 Task: Add Taylor Farms Mediterranean Crunch Chopped Salad Kit to the cart.
Action: Mouse moved to (20, 120)
Screenshot: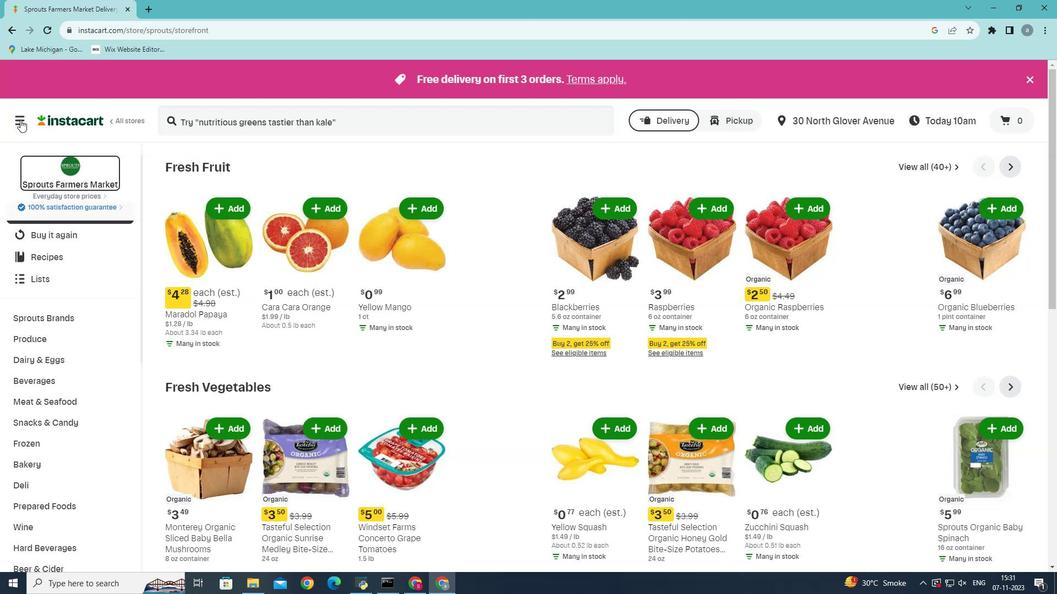 
Action: Mouse pressed left at (20, 120)
Screenshot: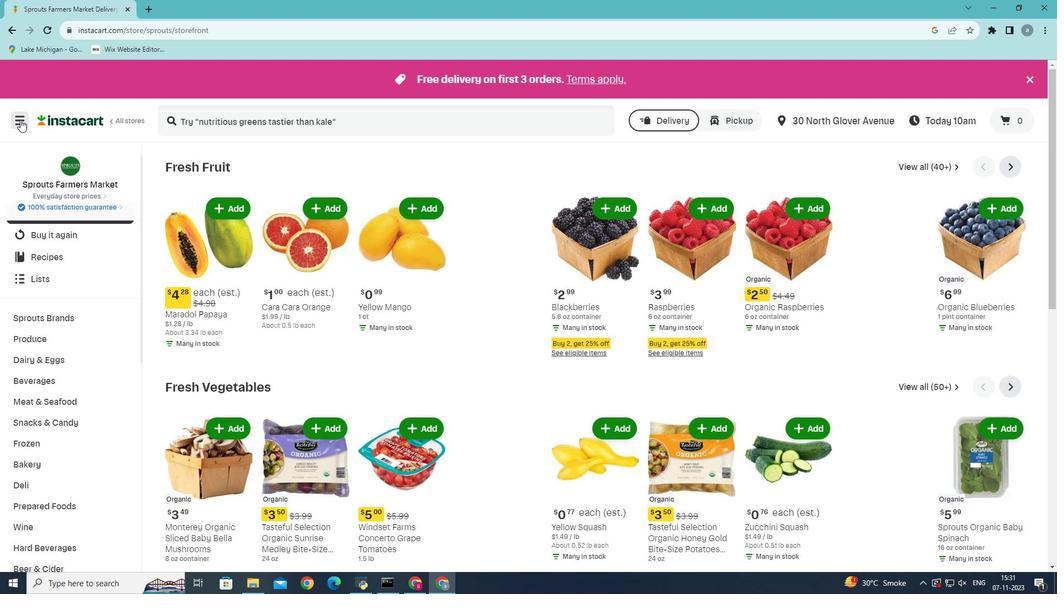 
Action: Mouse moved to (59, 305)
Screenshot: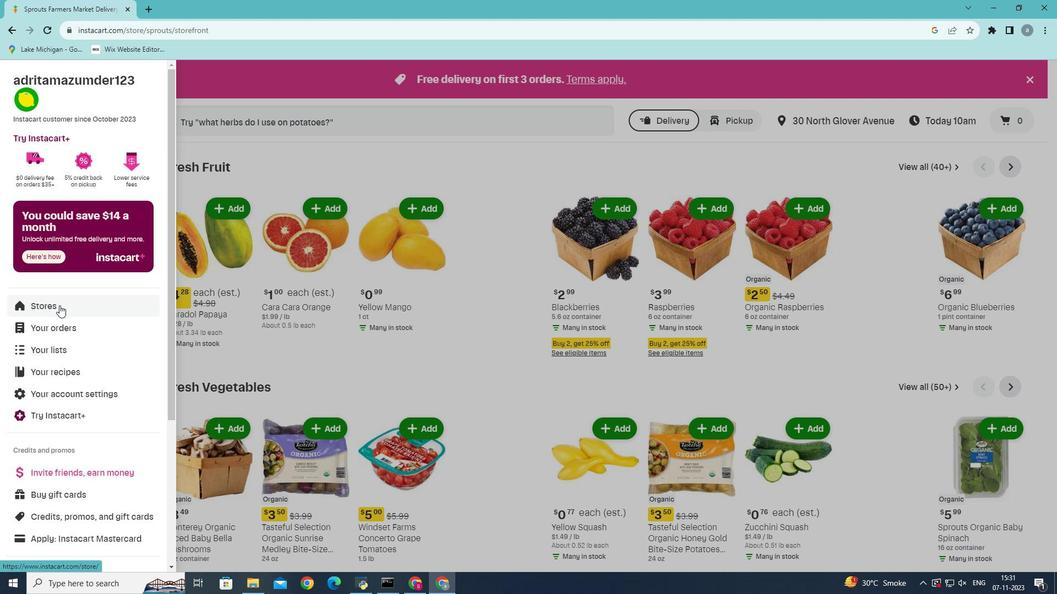 
Action: Mouse pressed left at (59, 305)
Screenshot: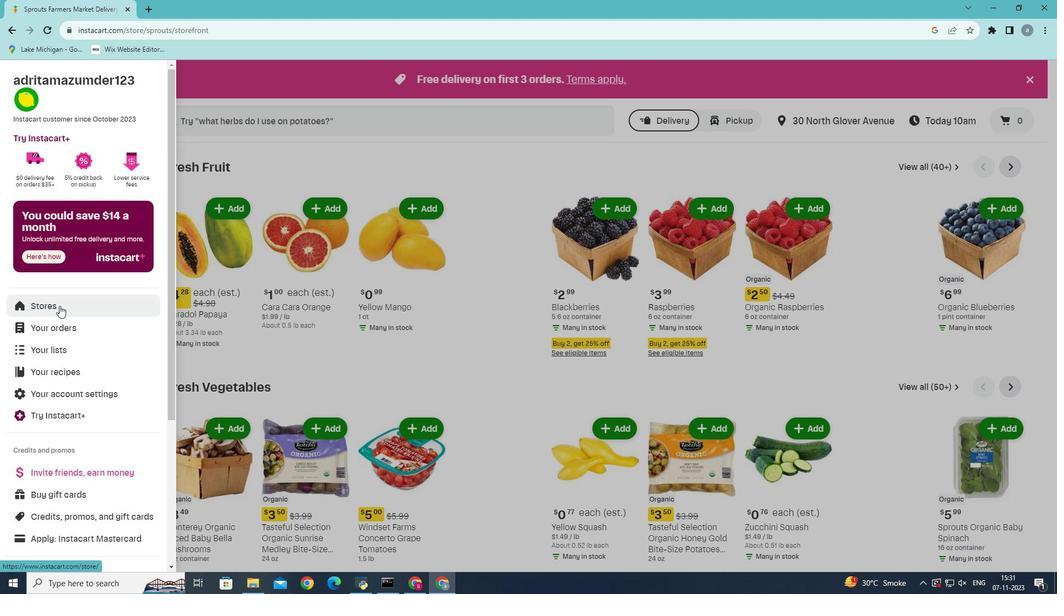 
Action: Mouse moved to (243, 127)
Screenshot: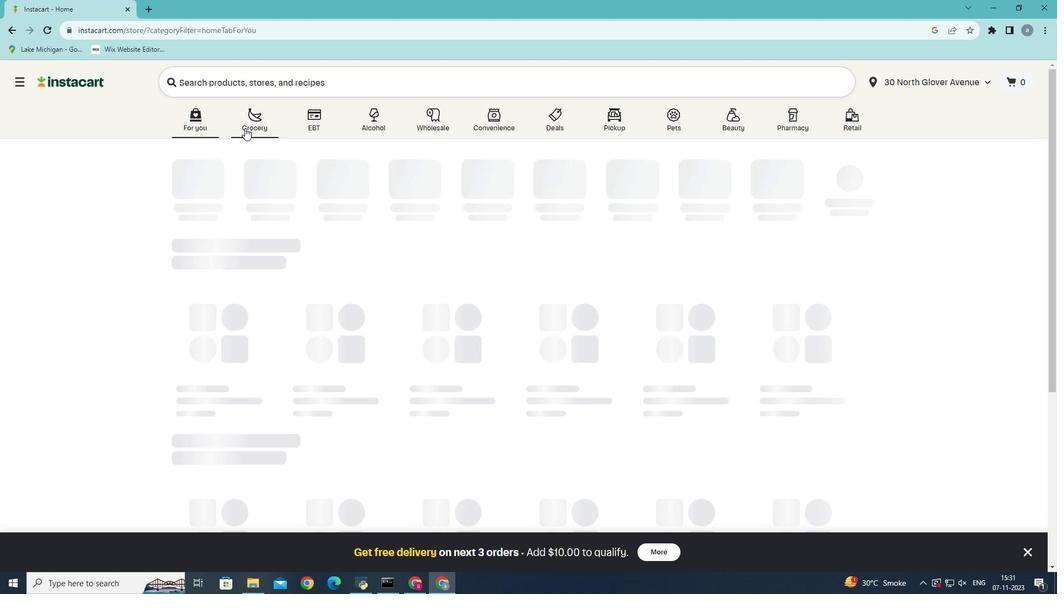 
Action: Mouse pressed left at (243, 127)
Screenshot: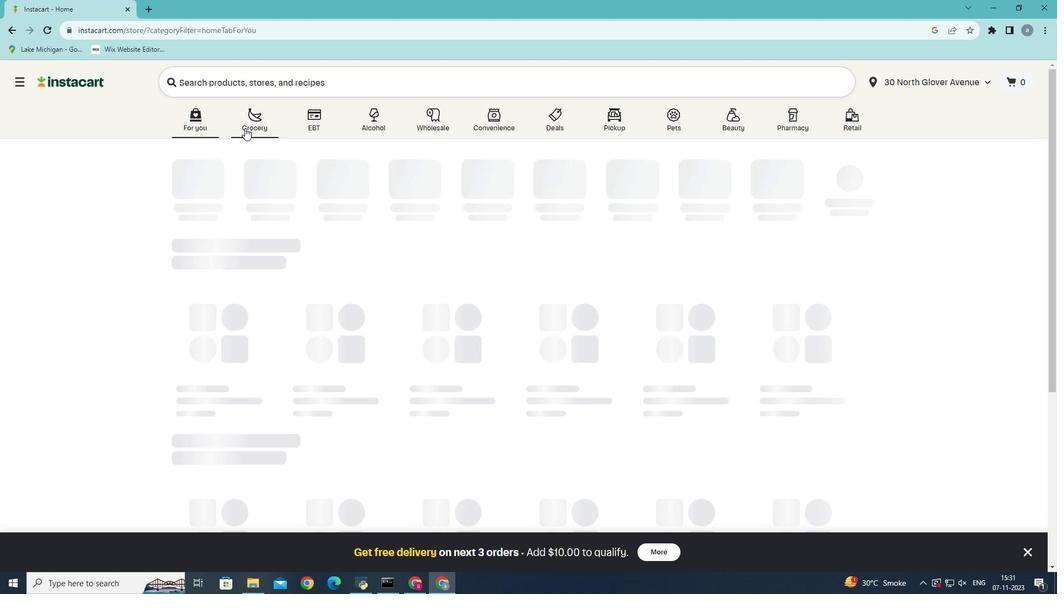 
Action: Mouse moved to (253, 321)
Screenshot: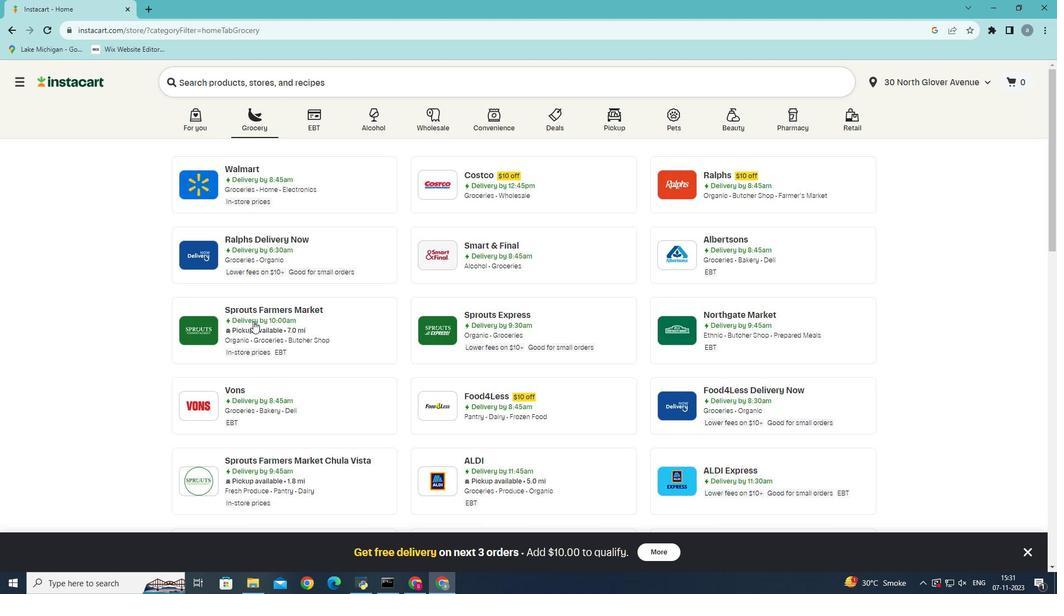 
Action: Mouse pressed left at (253, 321)
Screenshot: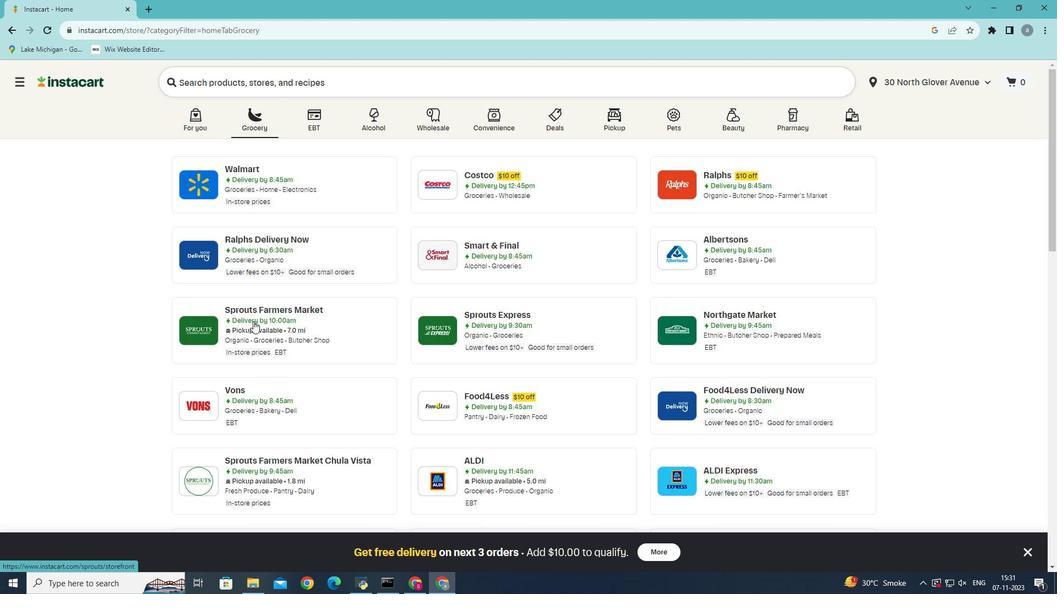 
Action: Mouse moved to (82, 485)
Screenshot: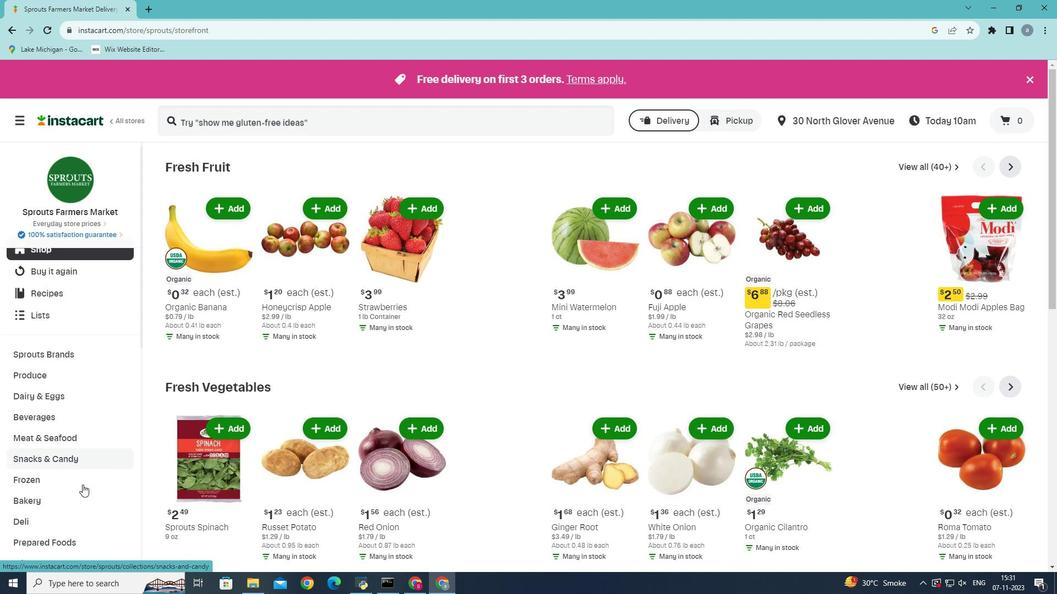 
Action: Mouse scrolled (82, 484) with delta (0, 0)
Screenshot: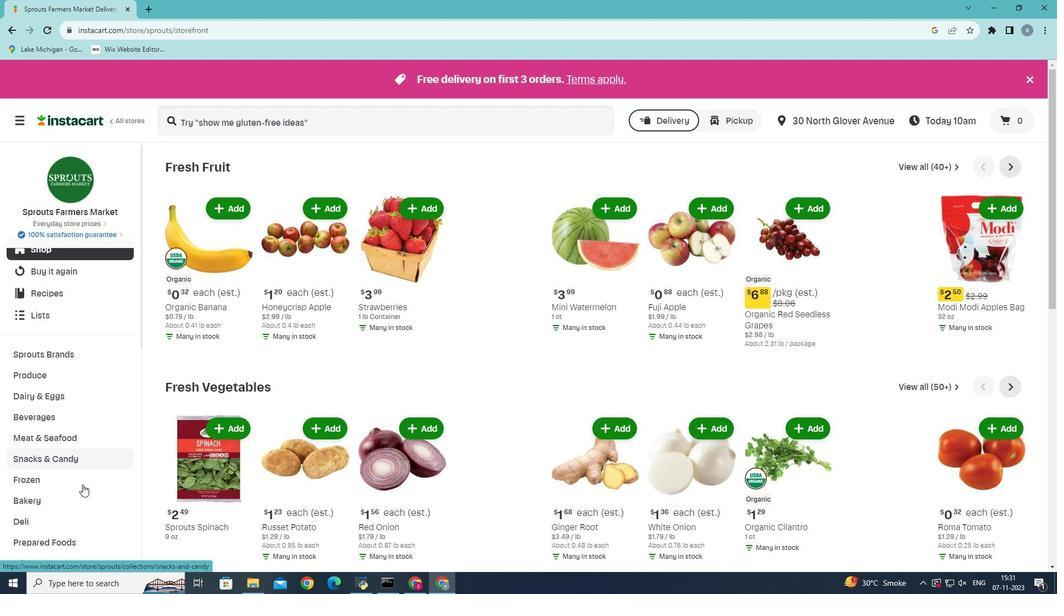 
Action: Mouse scrolled (82, 484) with delta (0, 0)
Screenshot: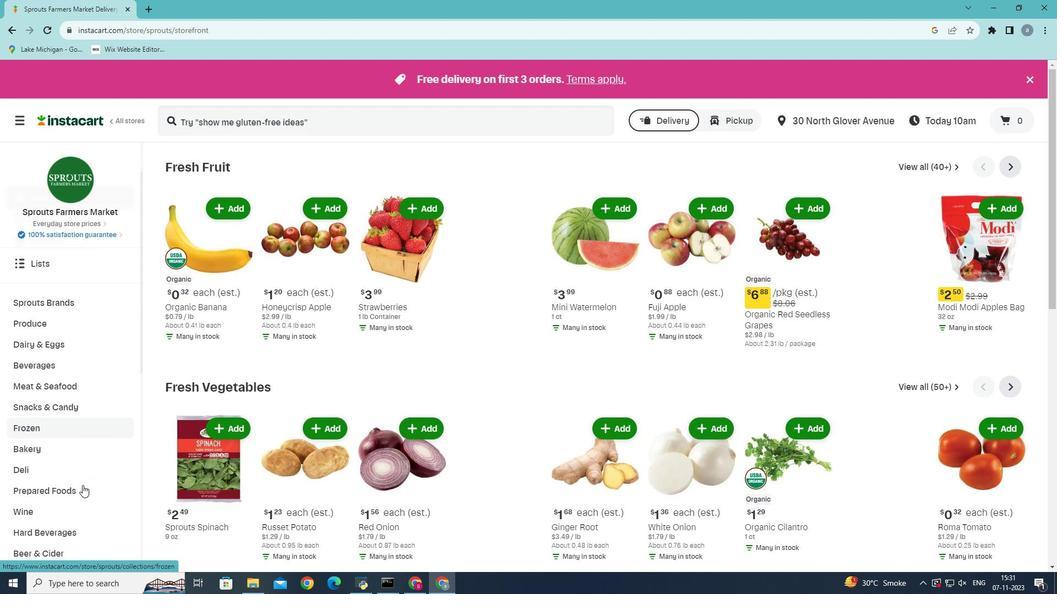 
Action: Mouse moved to (58, 453)
Screenshot: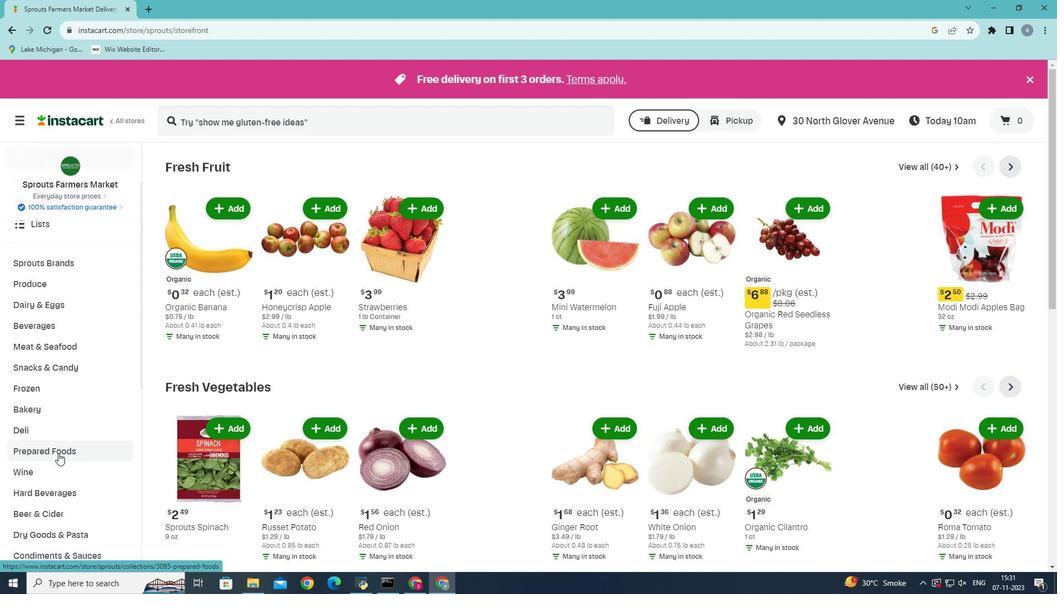 
Action: Mouse pressed left at (58, 453)
Screenshot: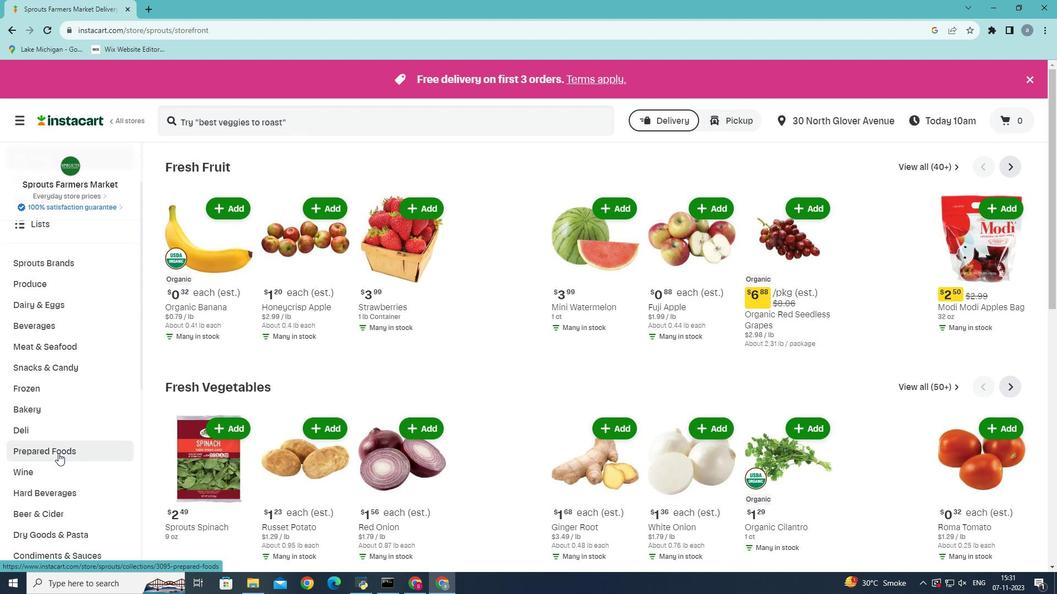 
Action: Mouse moved to (599, 192)
Screenshot: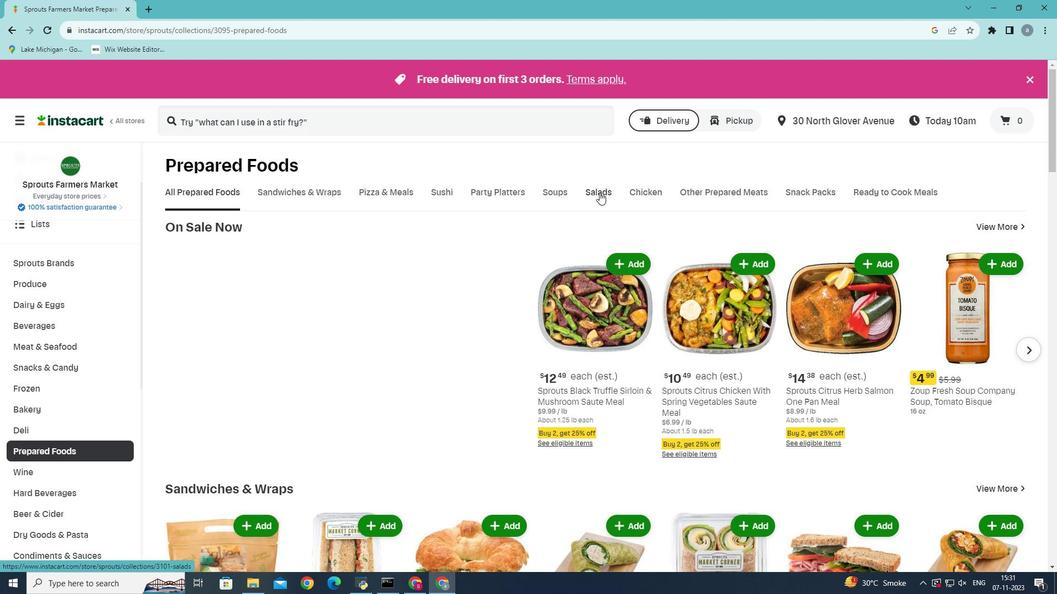 
Action: Mouse pressed left at (599, 192)
Screenshot: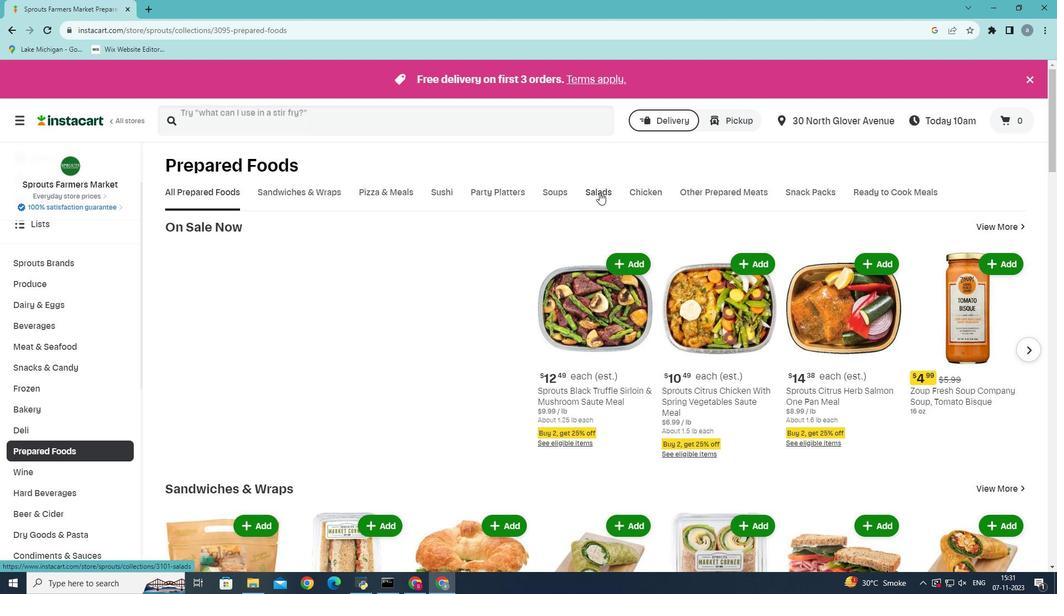 
Action: Mouse moved to (425, 241)
Screenshot: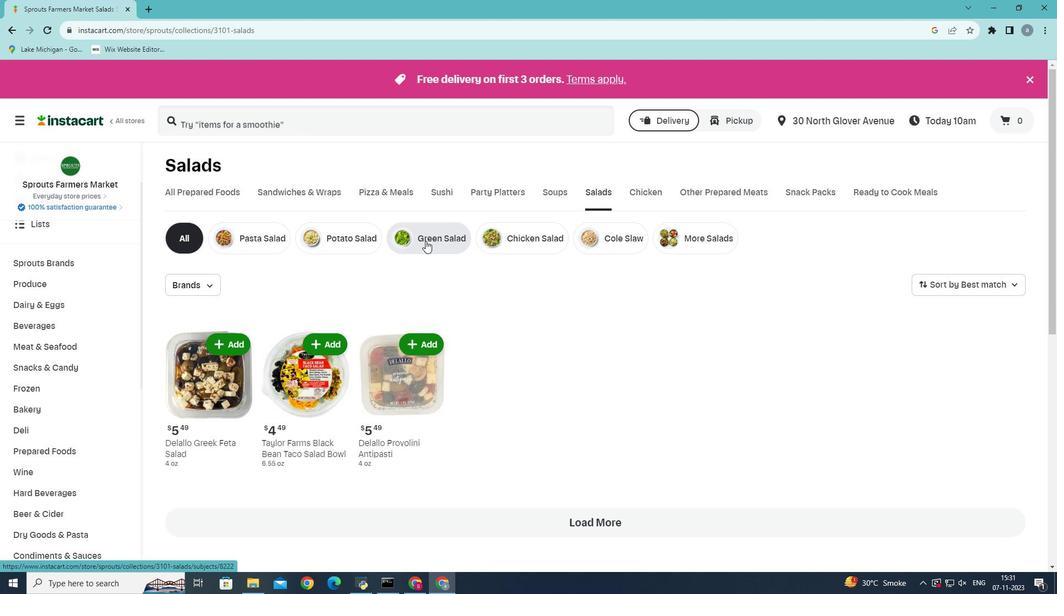 
Action: Mouse pressed left at (425, 241)
Screenshot: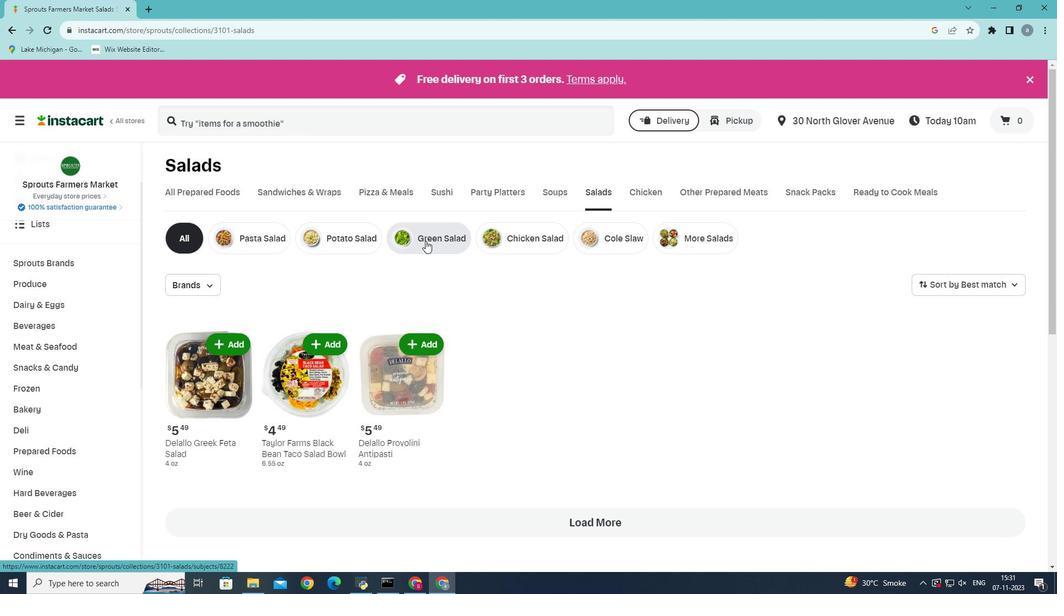 
Action: Mouse moved to (215, 130)
Screenshot: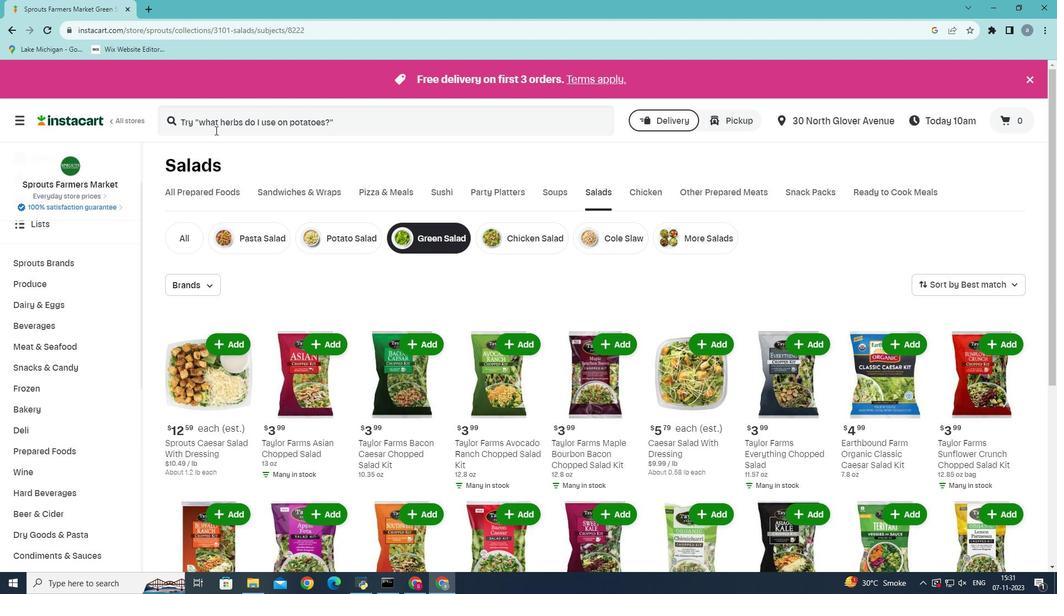 
Action: Mouse pressed left at (215, 130)
Screenshot: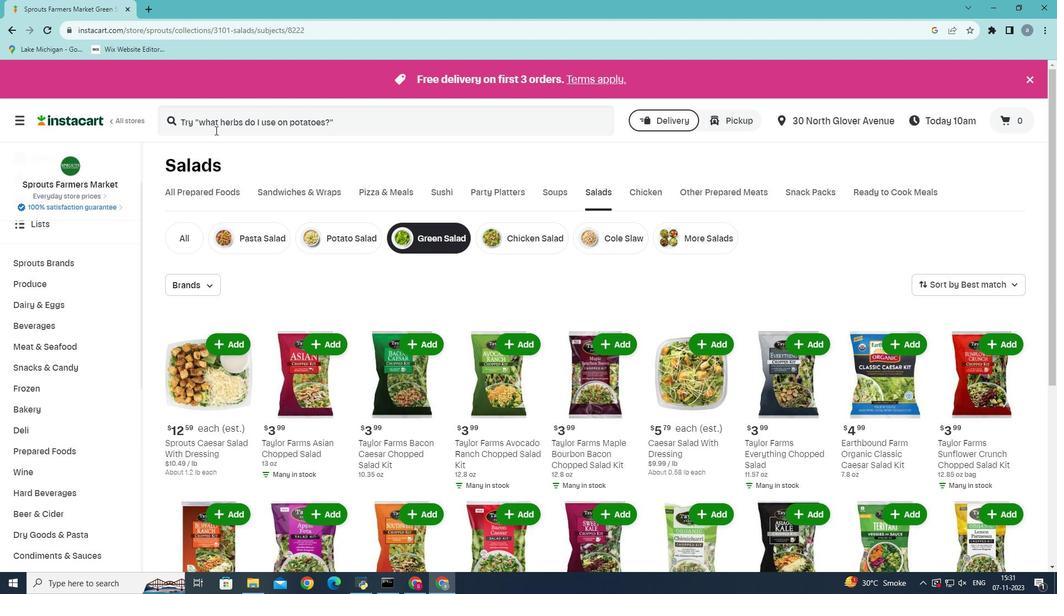 
Action: Mouse moved to (269, 118)
Screenshot: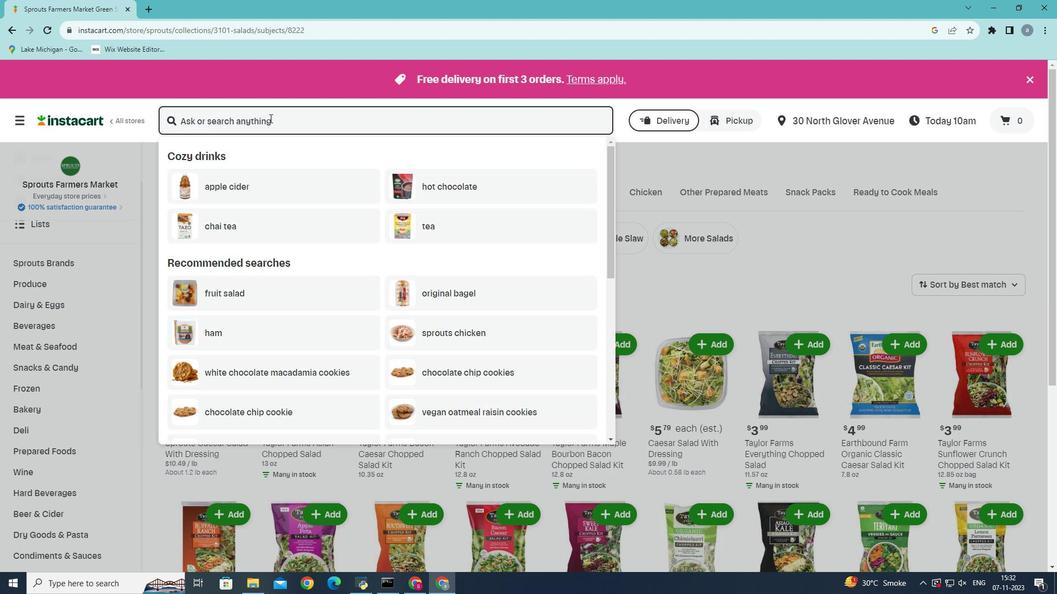 
Action: Key pressed <Key.shift><Key.shift>Taylor<Key.space>farms<Key.space>mediterranean<Key.space>crunch<Key.space>chopped<Key.space>salad<Key.space>kit<Key.enter>
Screenshot: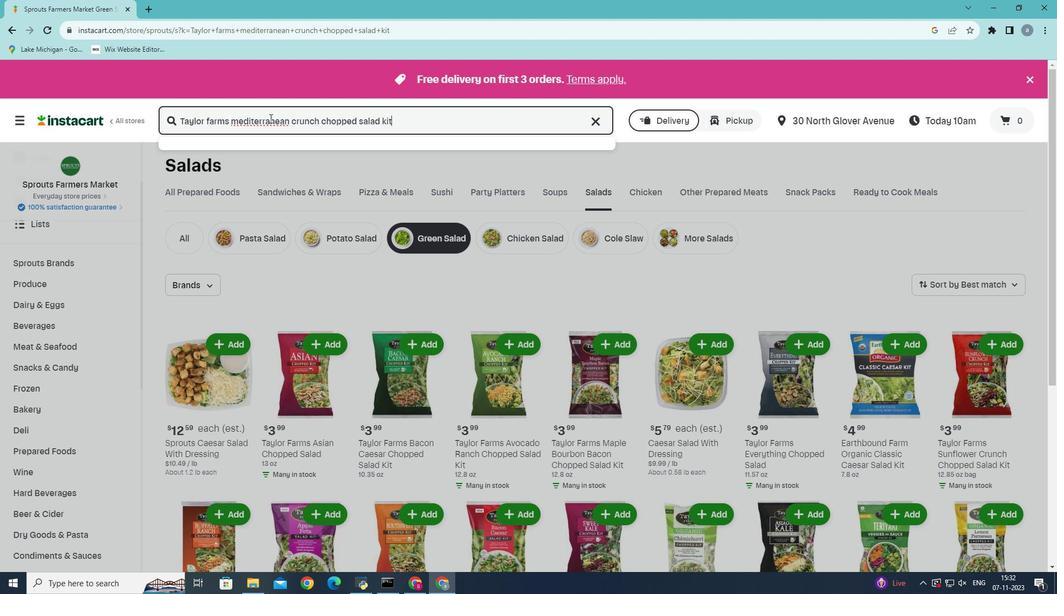 
Action: Mouse moved to (302, 241)
Screenshot: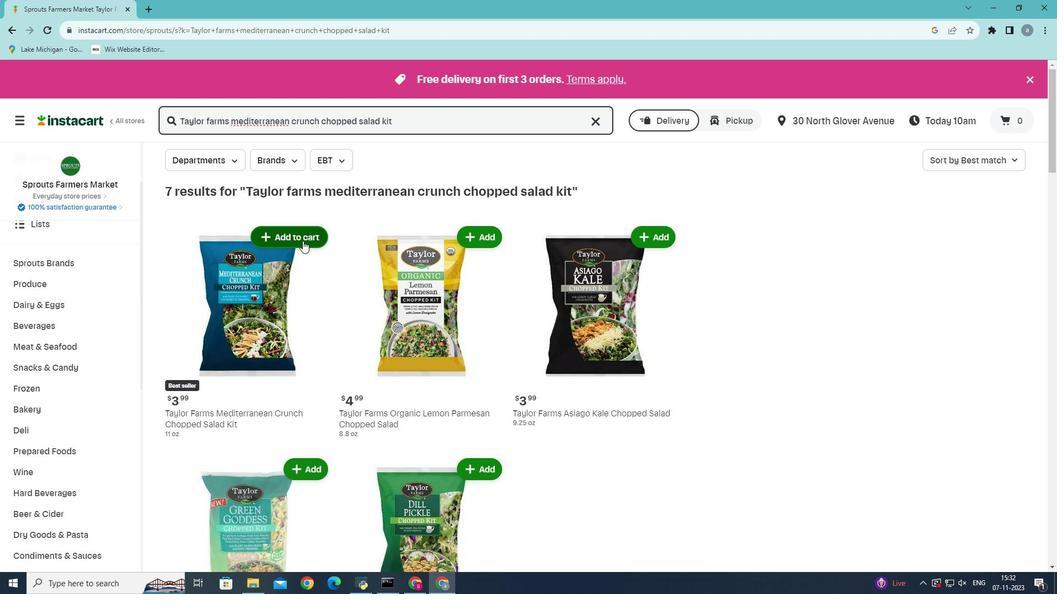 
Action: Mouse pressed left at (302, 241)
Screenshot: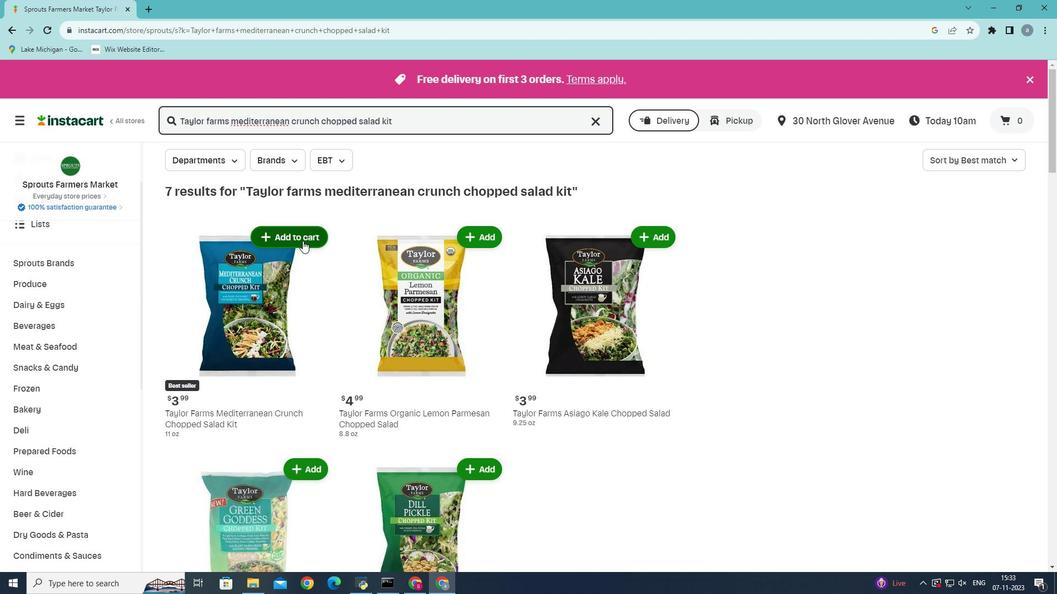 
